 Task: Check your activities.
Action: Mouse moved to (634, 65)
Screenshot: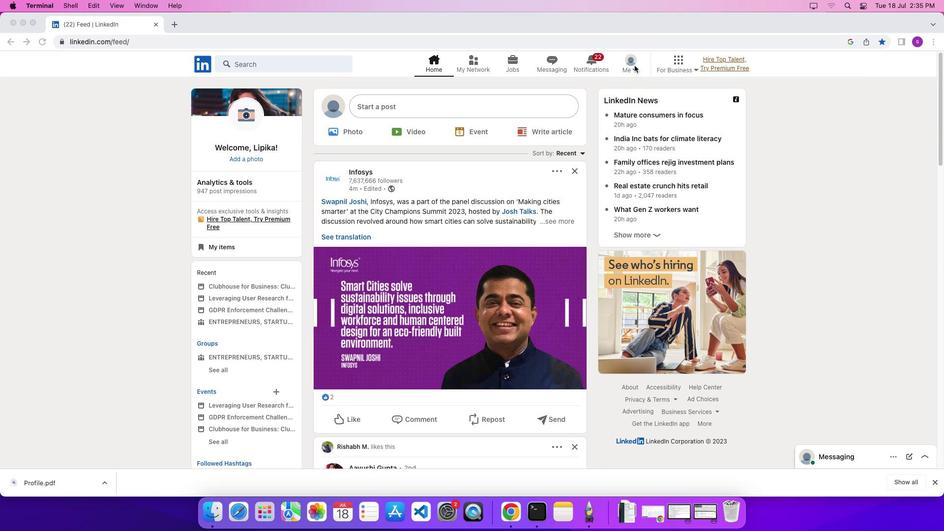 
Action: Mouse pressed left at (634, 65)
Screenshot: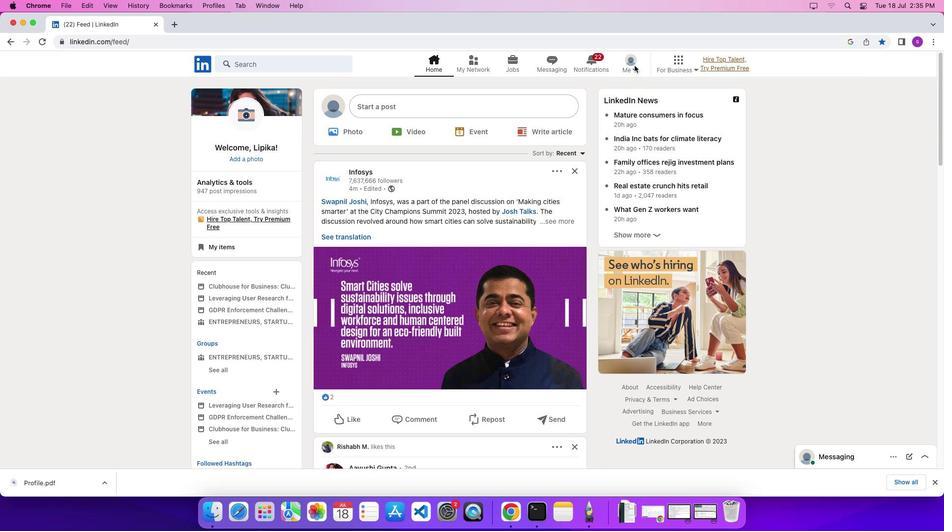 
Action: Mouse moved to (634, 65)
Screenshot: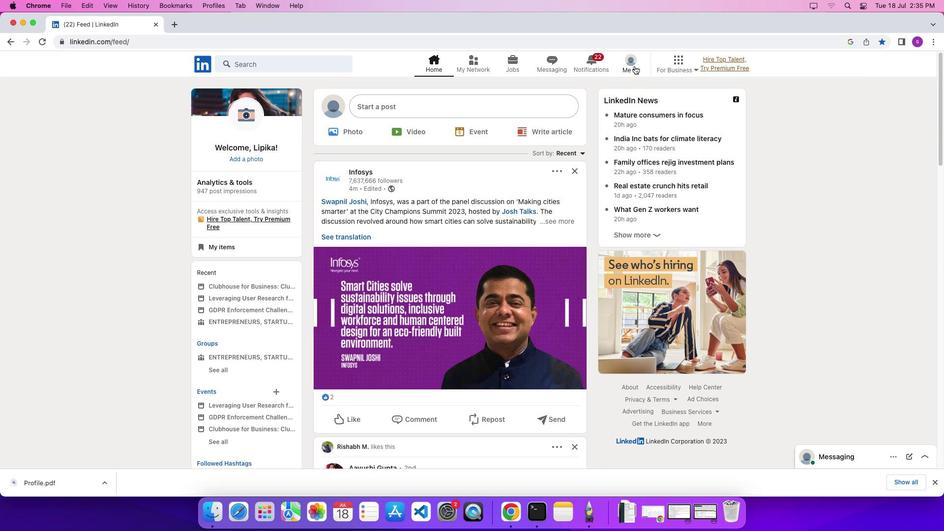 
Action: Mouse pressed left at (634, 65)
Screenshot: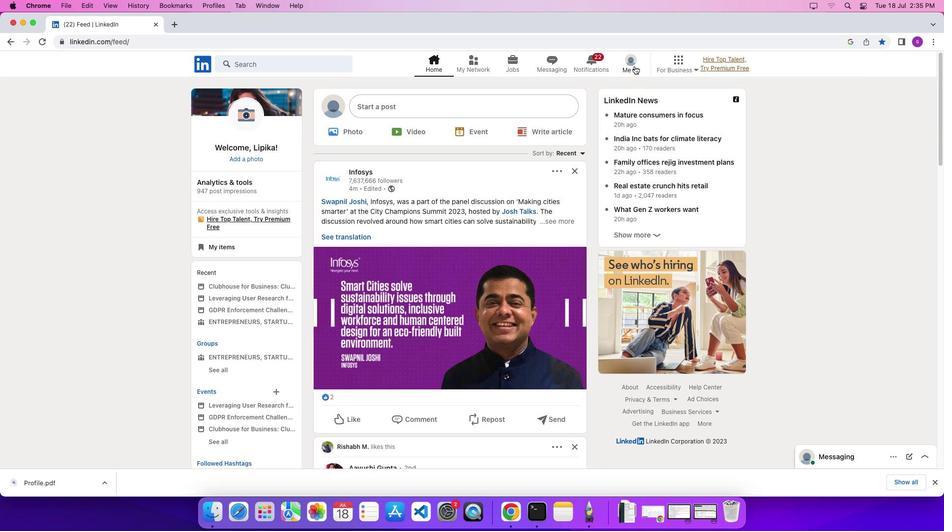 
Action: Mouse moved to (634, 70)
Screenshot: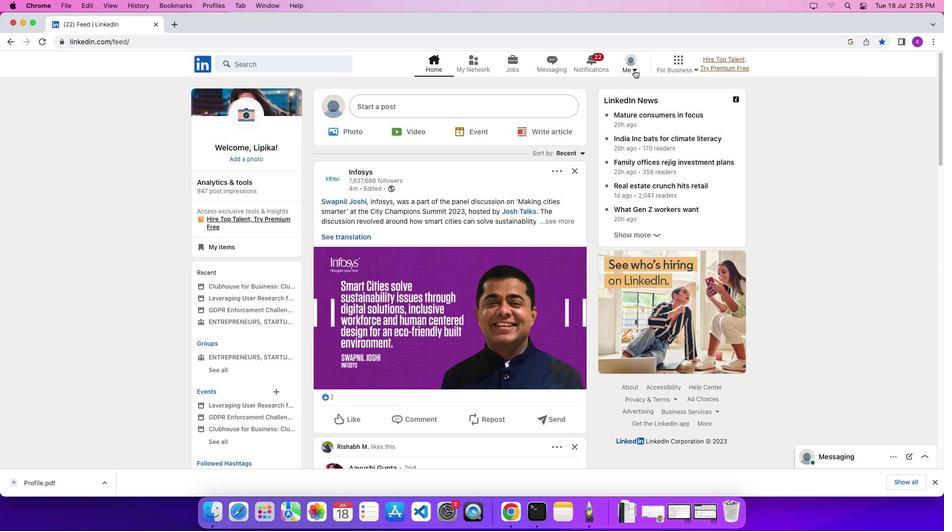 
Action: Mouse pressed left at (634, 70)
Screenshot: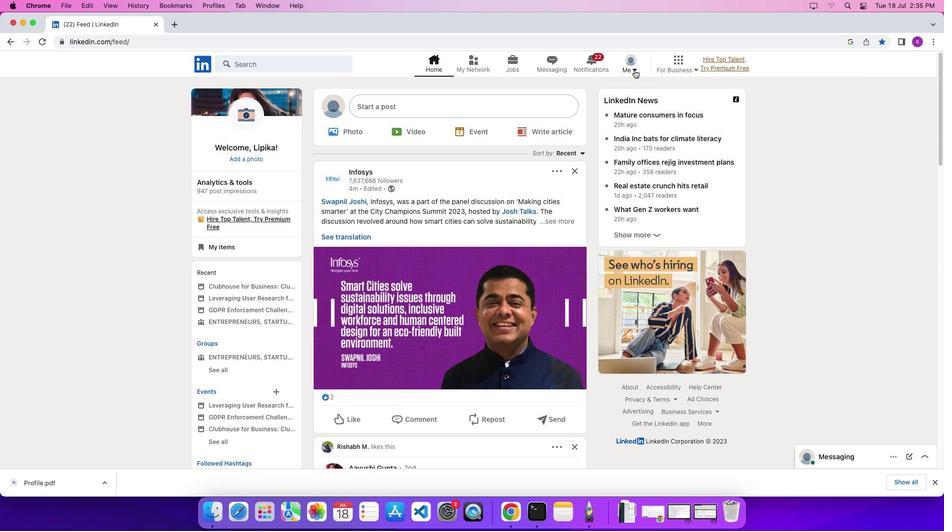
Action: Mouse moved to (625, 121)
Screenshot: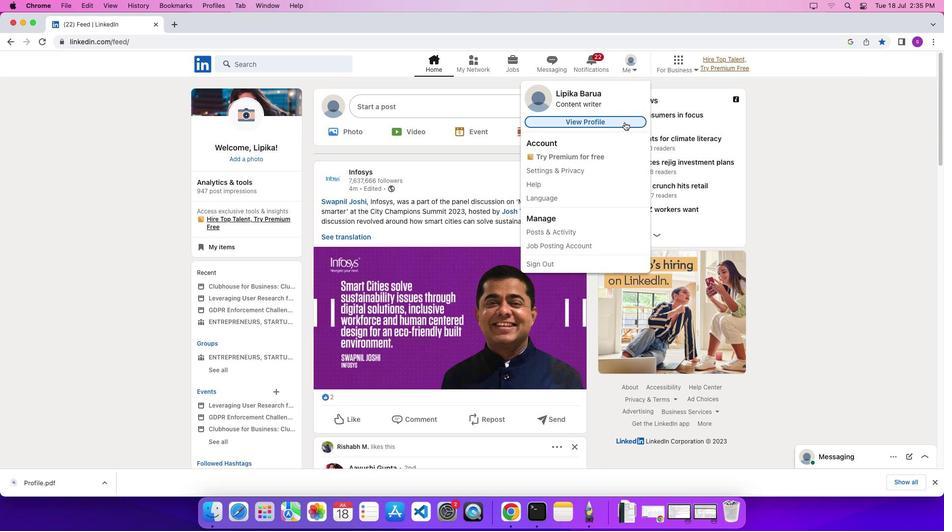 
Action: Mouse pressed left at (625, 121)
Screenshot: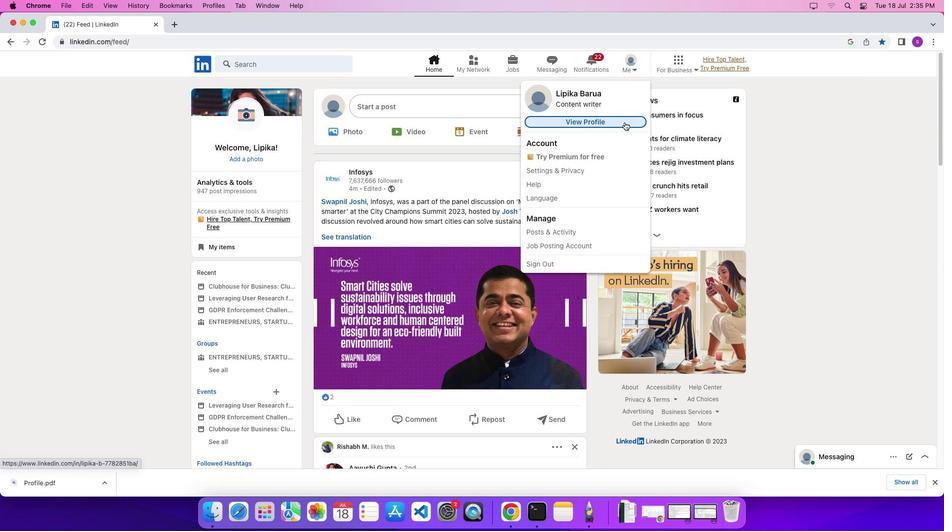 
Action: Mouse moved to (423, 314)
Screenshot: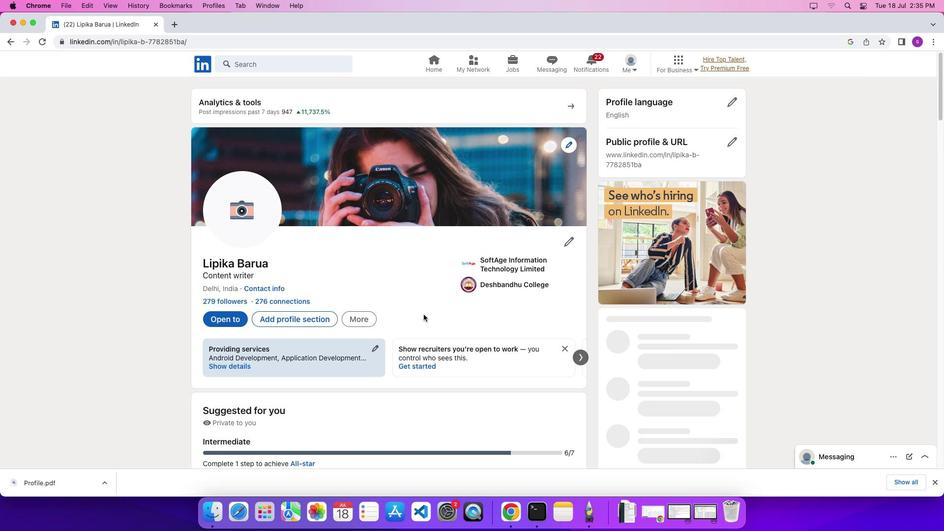 
Action: Mouse scrolled (423, 314) with delta (0, 0)
Screenshot: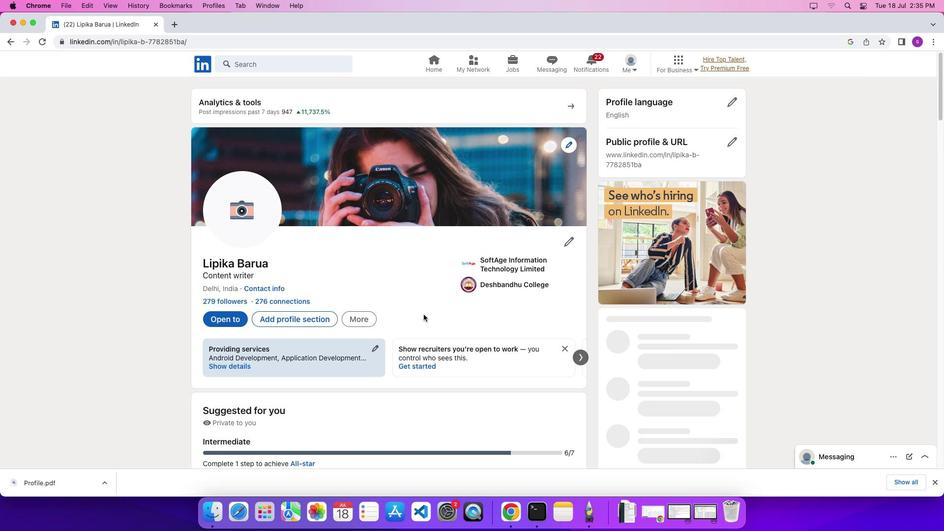 
Action: Mouse scrolled (423, 314) with delta (0, 0)
Screenshot: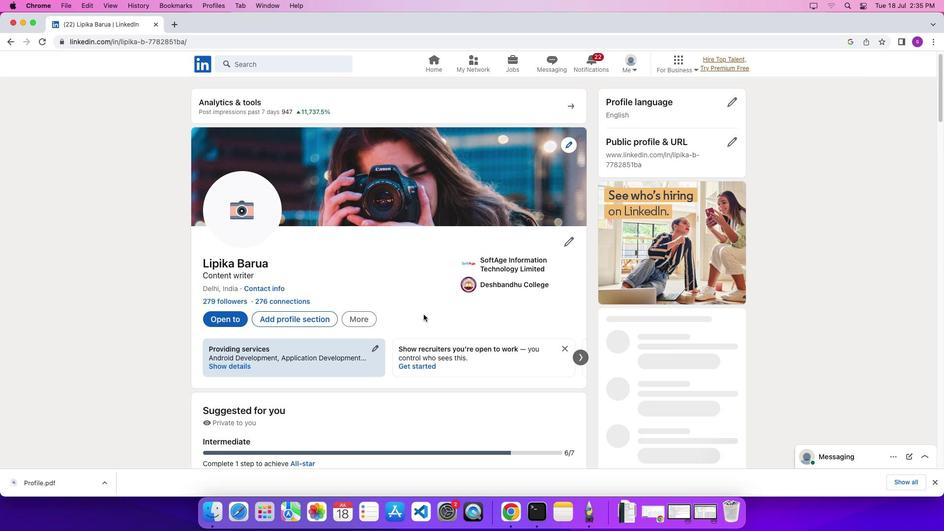 
Action: Mouse scrolled (423, 314) with delta (0, -1)
Screenshot: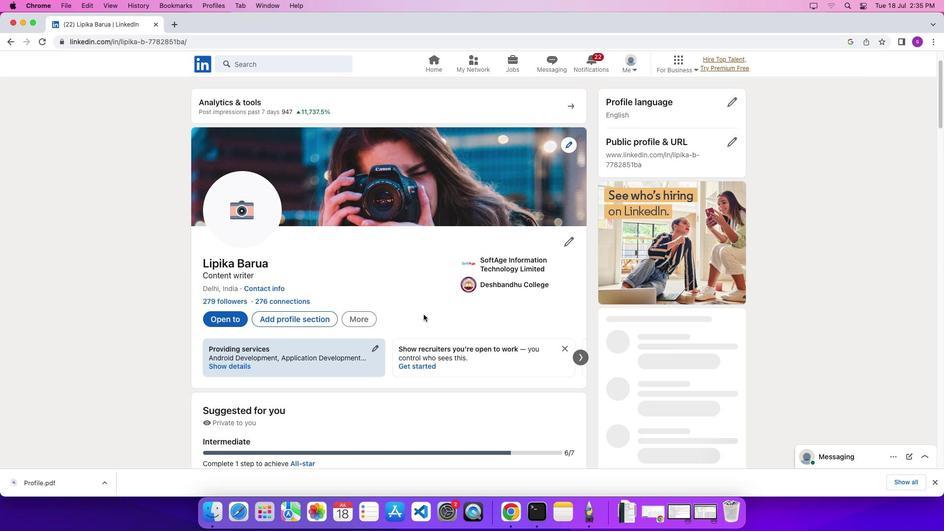 
Action: Mouse scrolled (423, 314) with delta (0, 0)
Screenshot: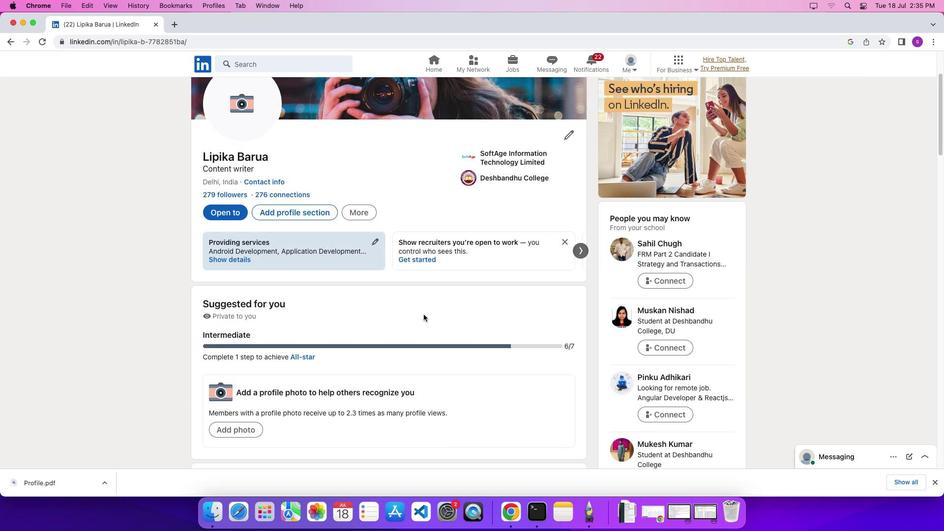 
Action: Mouse scrolled (423, 314) with delta (0, 0)
Screenshot: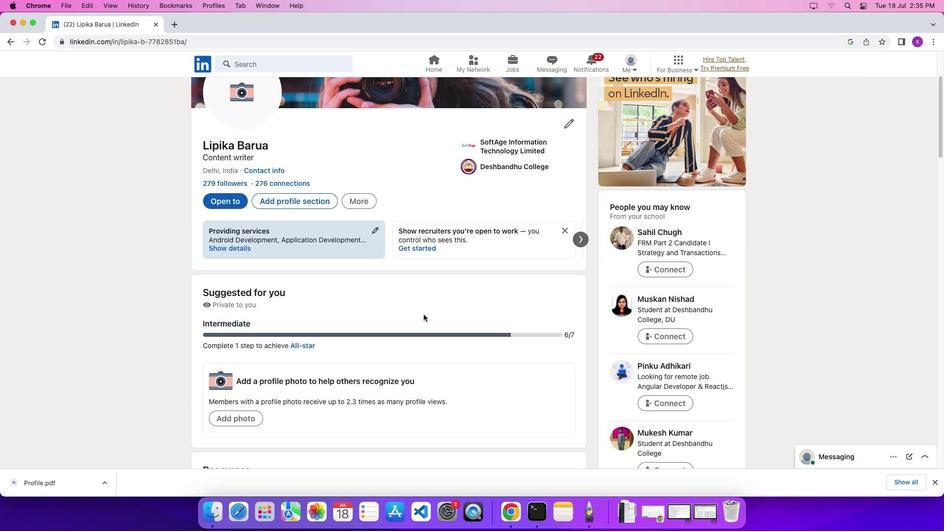 
Action: Mouse scrolled (423, 314) with delta (0, 0)
Screenshot: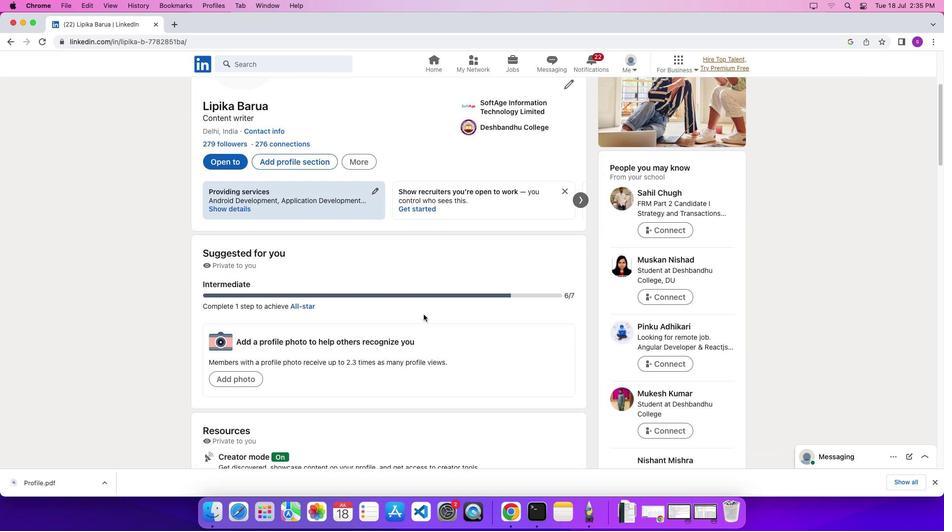 
Action: Mouse scrolled (423, 314) with delta (0, 0)
Screenshot: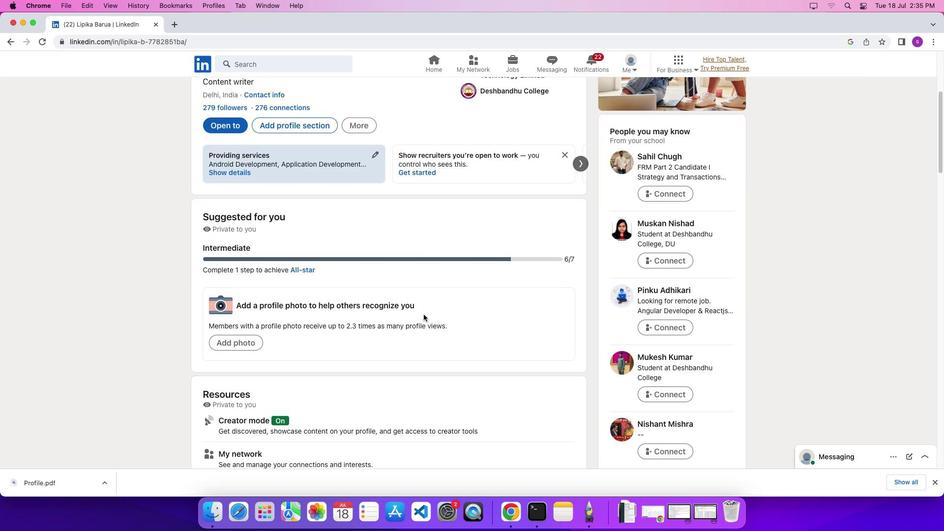 
Action: Mouse scrolled (423, 314) with delta (0, 0)
Screenshot: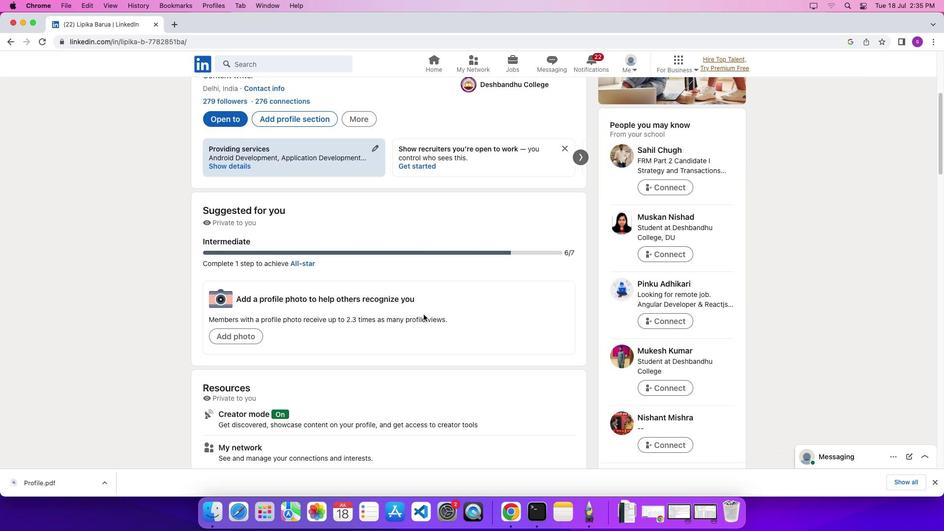 
Action: Mouse scrolled (423, 314) with delta (0, -1)
Screenshot: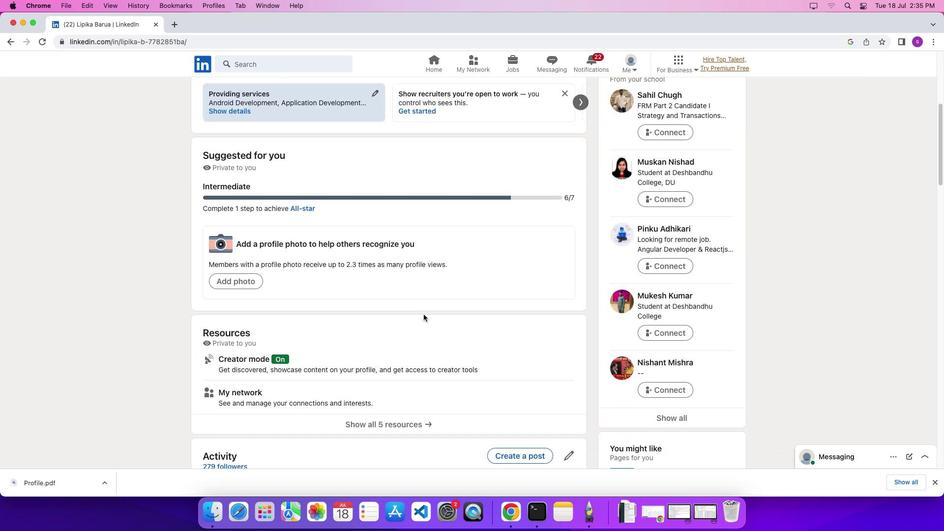 
Action: Mouse moved to (395, 378)
Screenshot: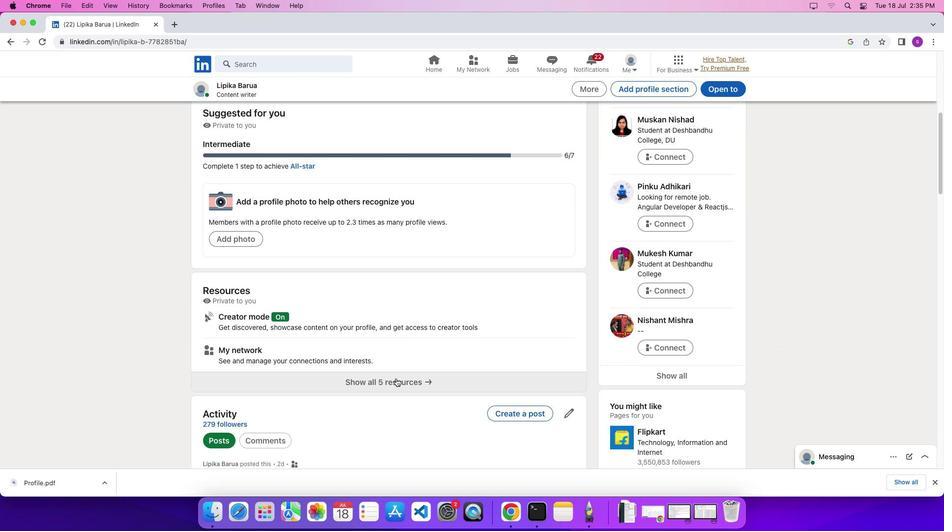 
Action: Mouse pressed left at (395, 378)
Screenshot: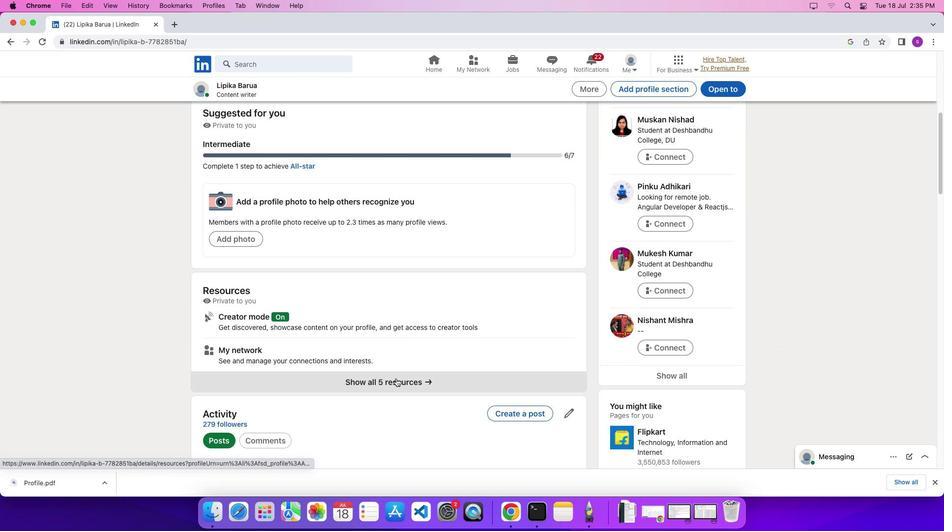 
Action: Mouse moved to (307, 252)
Screenshot: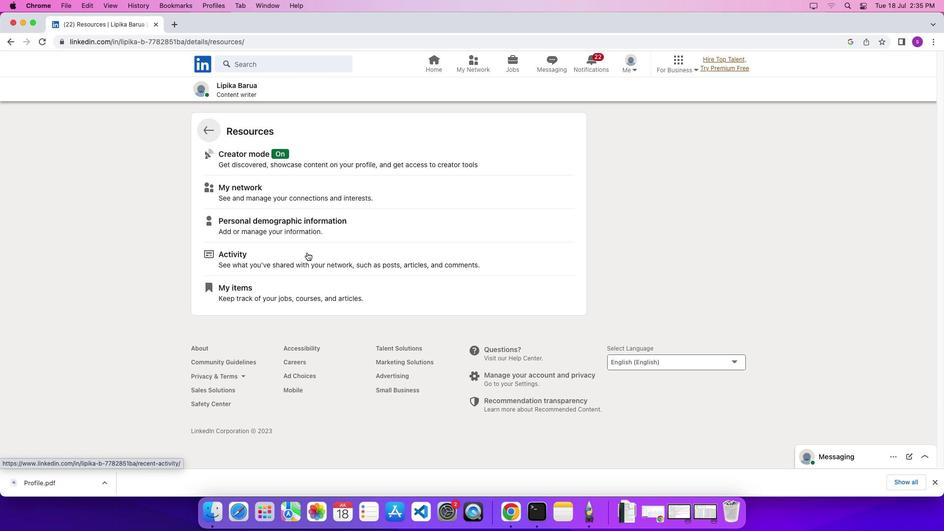 
Action: Mouse pressed left at (307, 252)
Screenshot: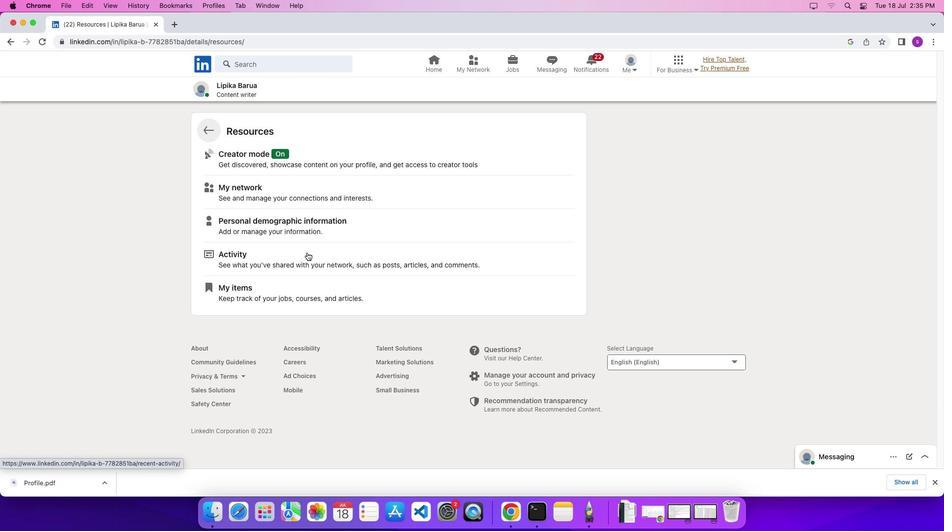 
Action: Mouse moved to (273, 251)
Screenshot: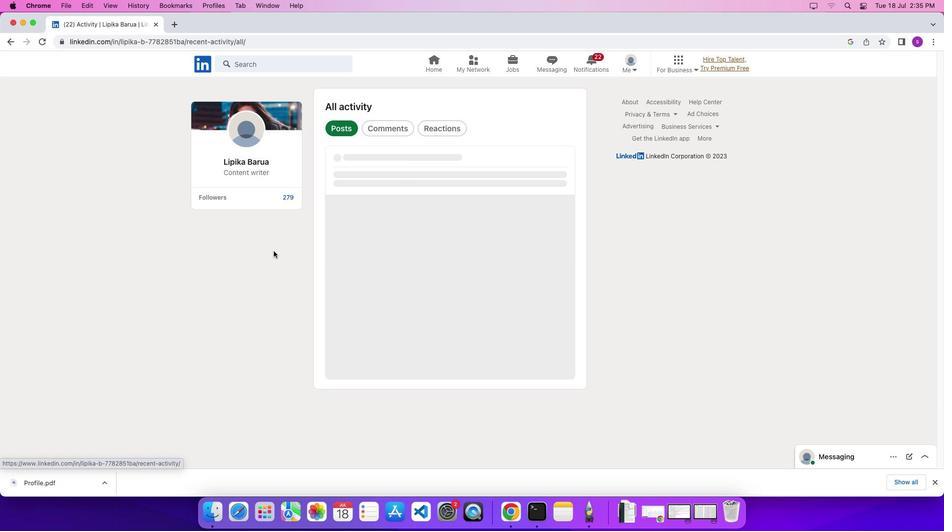 
